 Task: Switch the calendar view from week to month.
Action: Mouse moved to (9, 72)
Screenshot: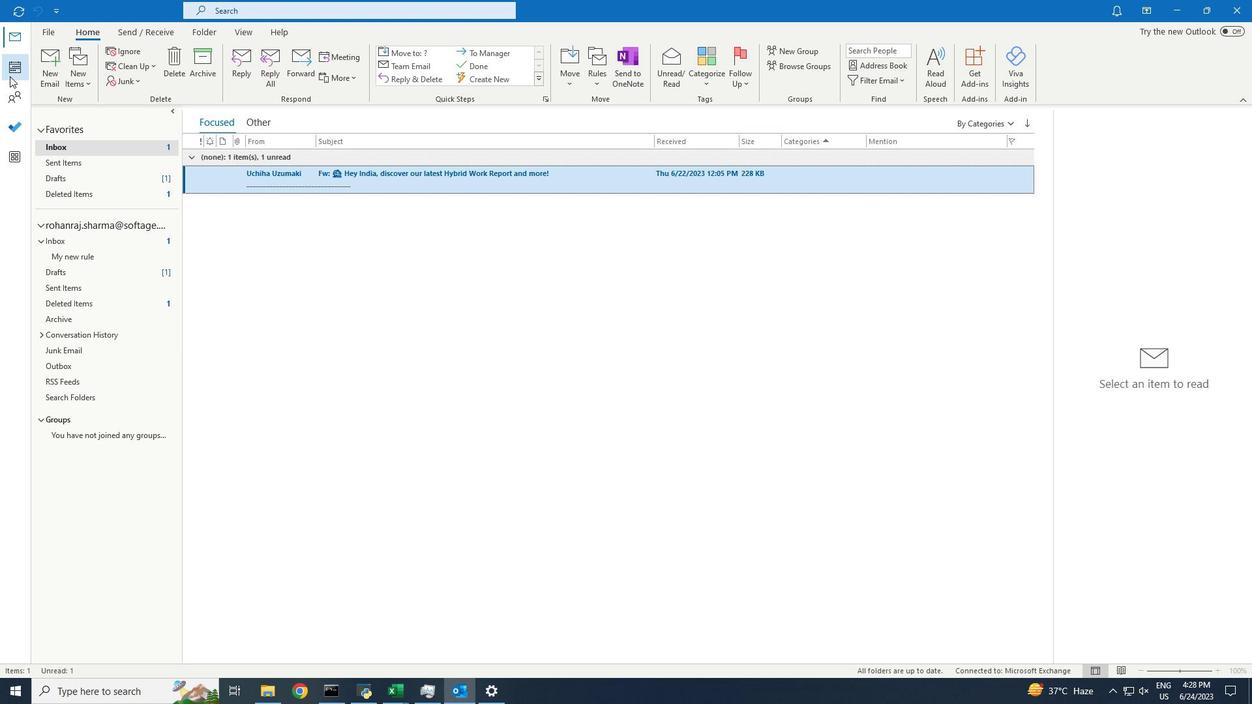 
Action: Mouse pressed left at (9, 72)
Screenshot: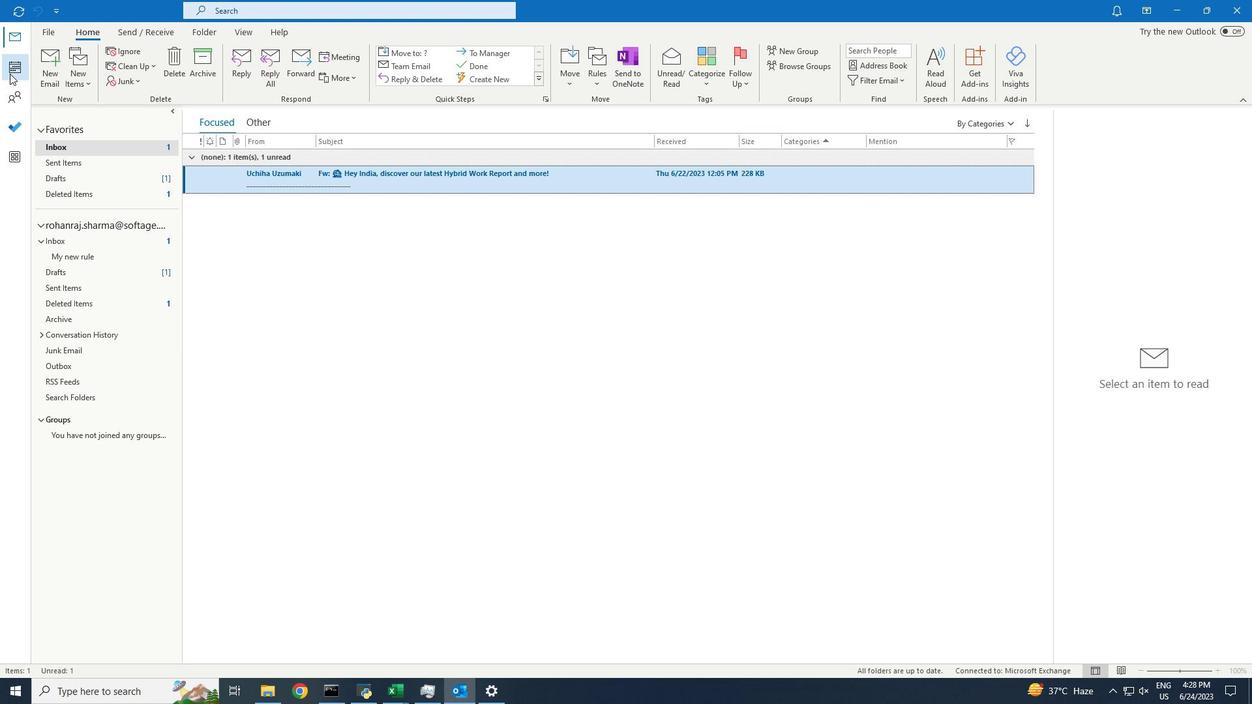 
Action: Mouse moved to (235, 31)
Screenshot: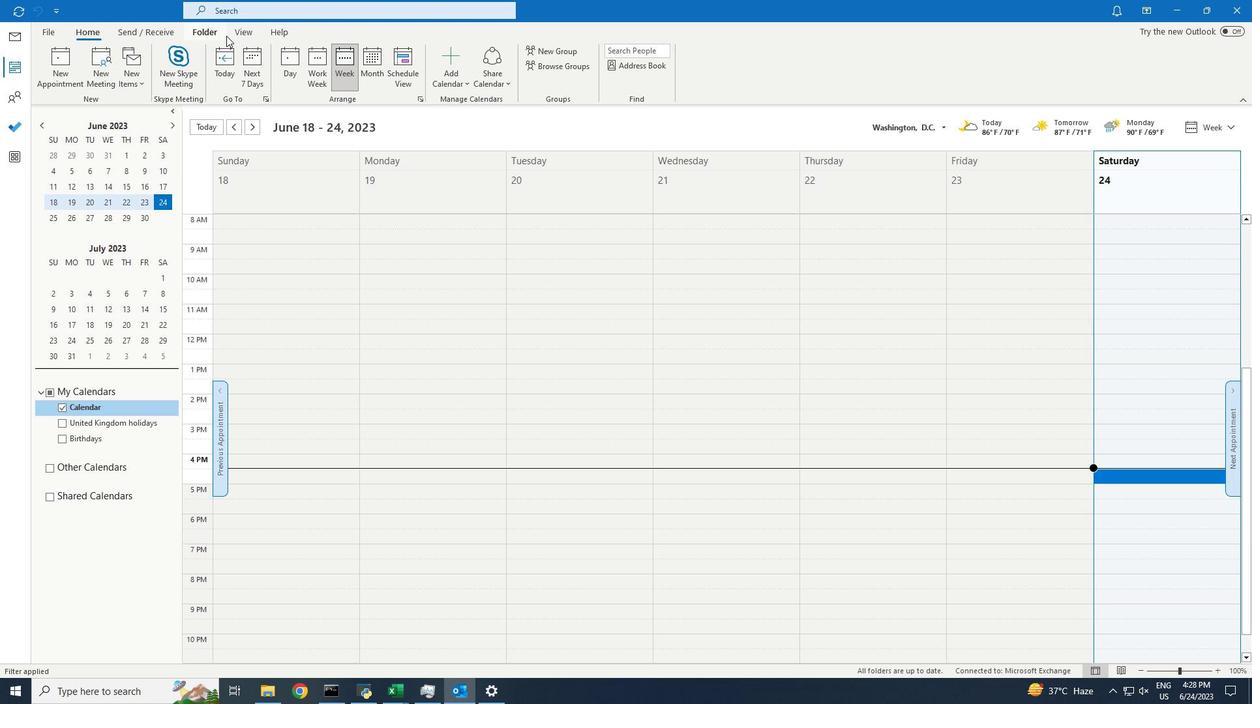 
Action: Mouse pressed left at (235, 31)
Screenshot: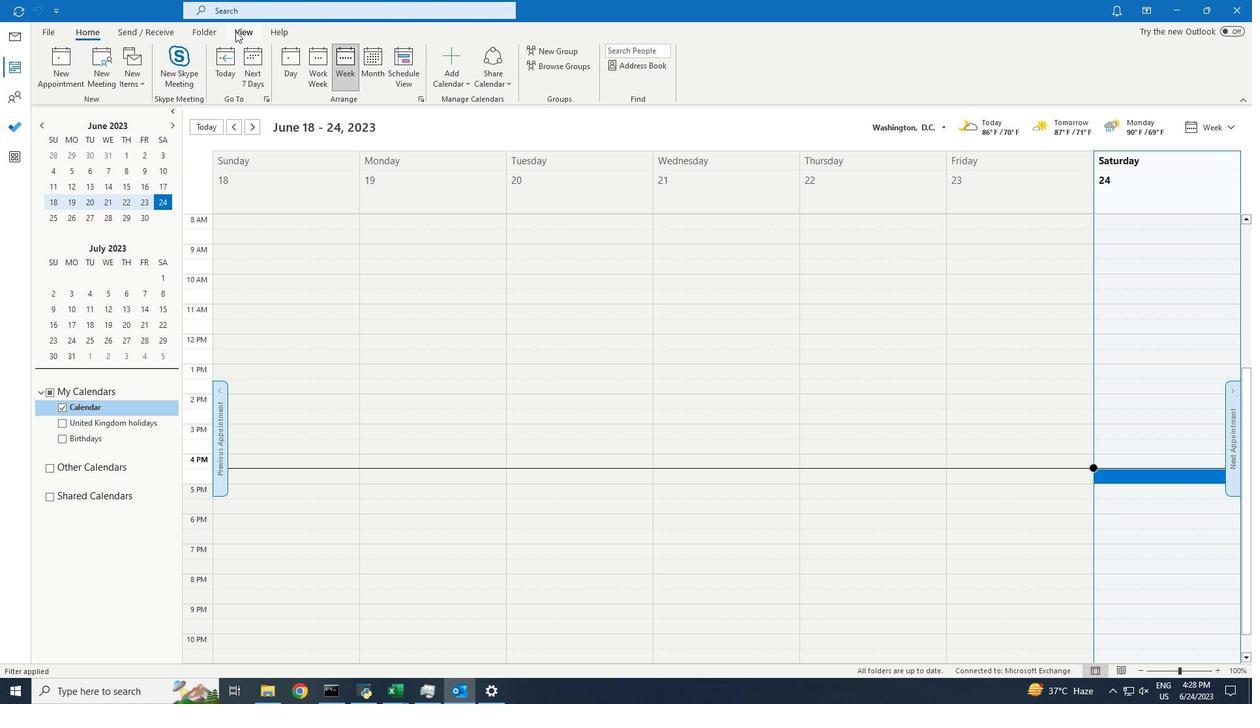 
Action: Mouse moved to (242, 61)
Screenshot: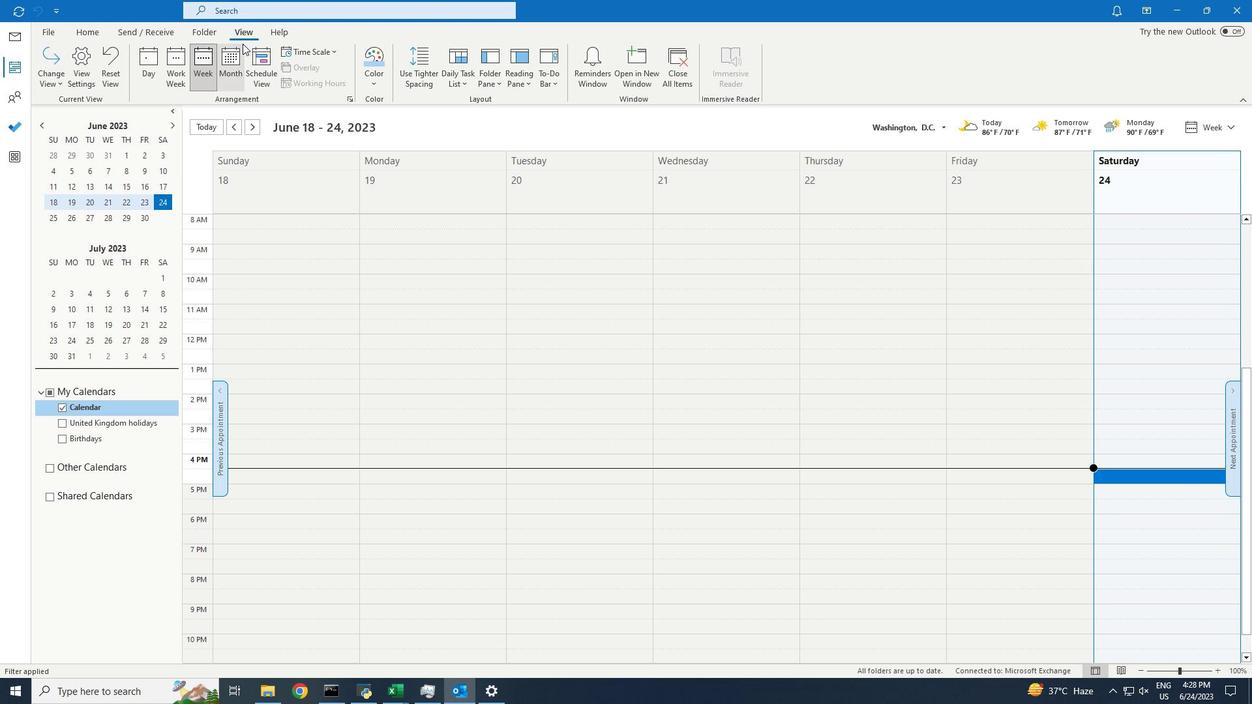 
Action: Mouse pressed left at (242, 61)
Screenshot: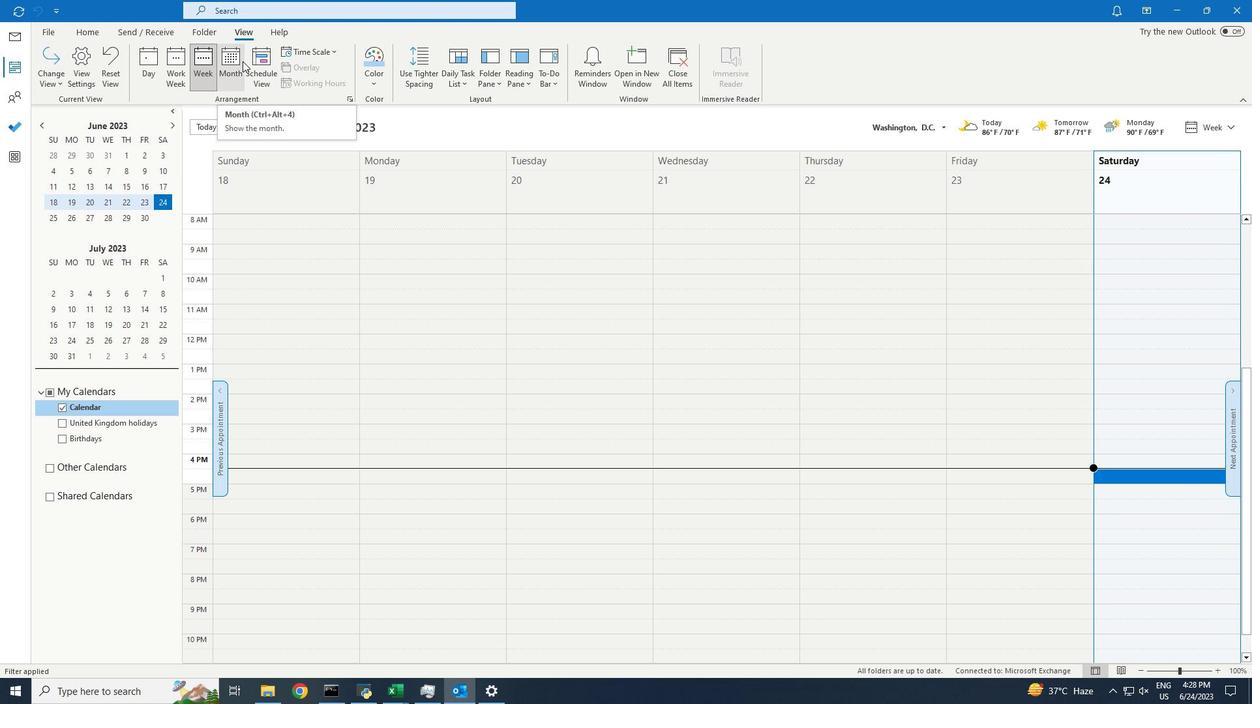 
Action: Mouse moved to (271, 240)
Screenshot: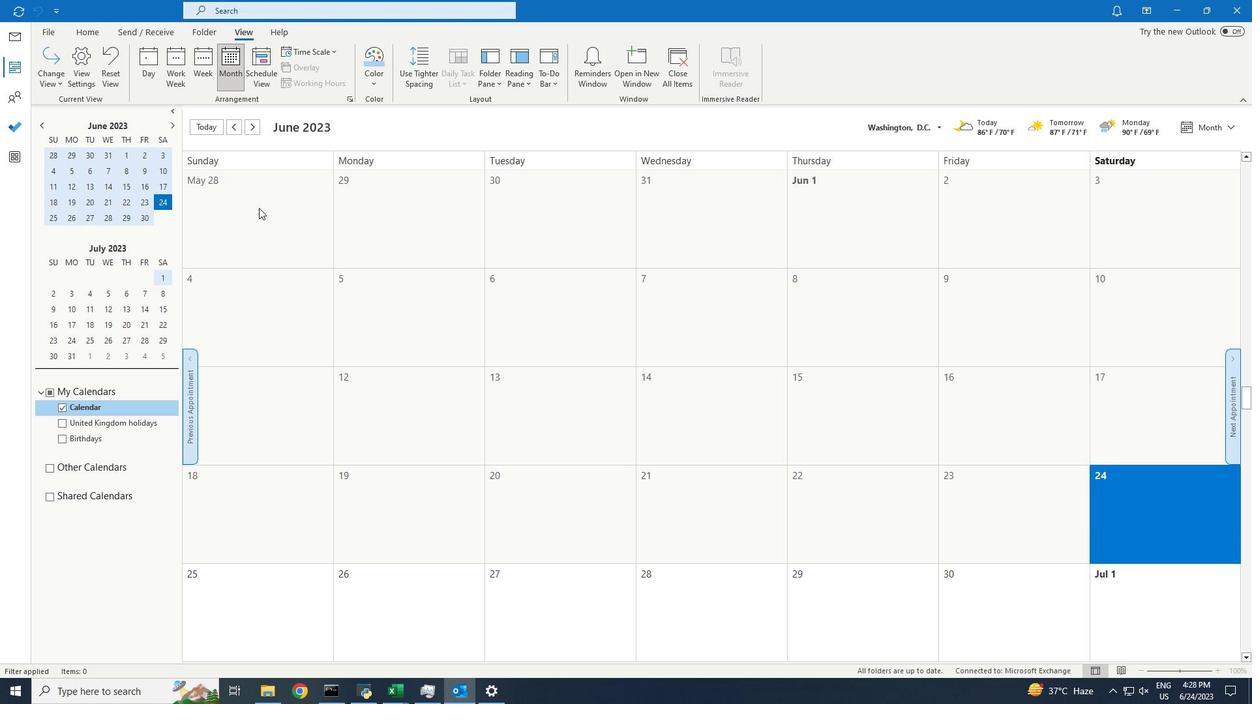 
